 Task: Set Answer 3 of the dropdown to "Contingency".
Action: Mouse moved to (503, 359)
Screenshot: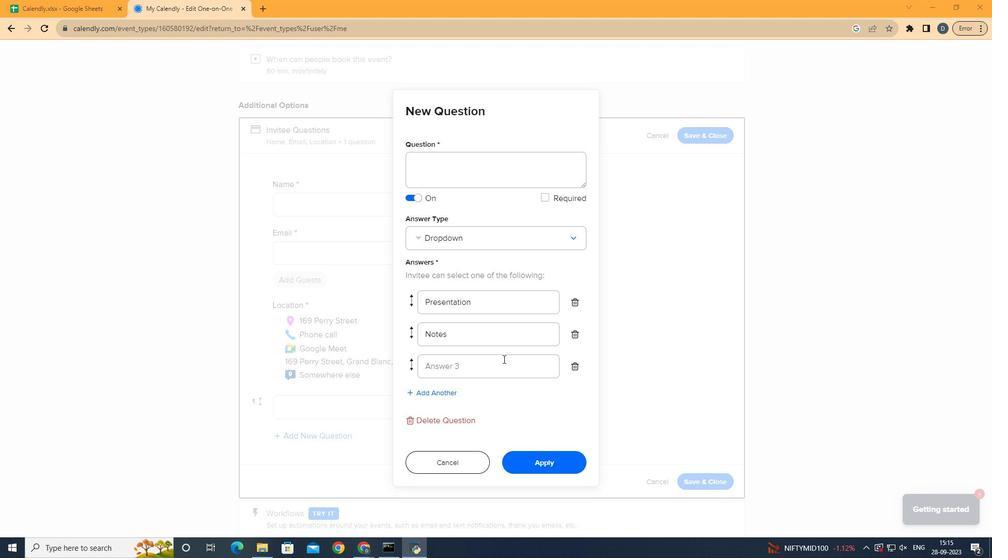 
Action: Mouse pressed left at (503, 359)
Screenshot: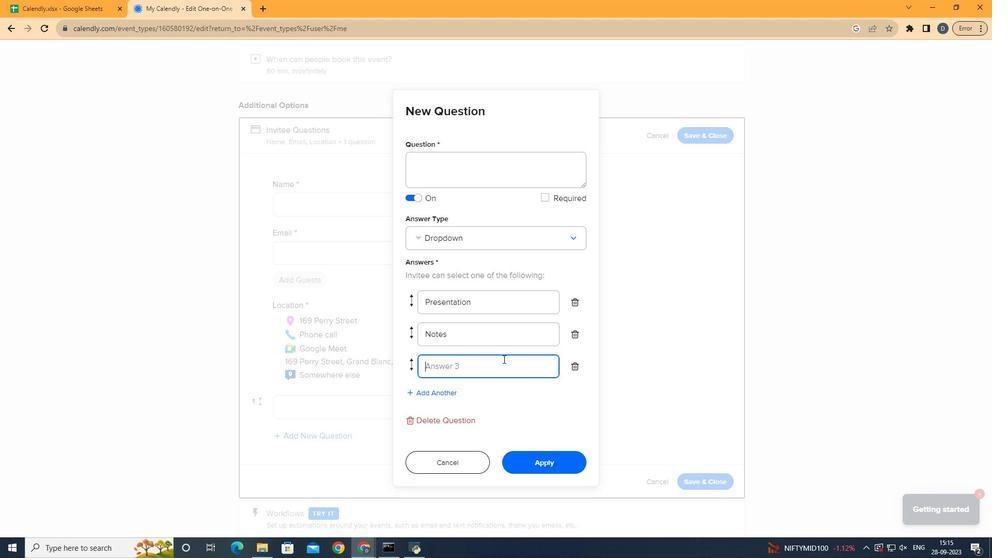 
Action: Key pressed <Key.shift>Contingency
Screenshot: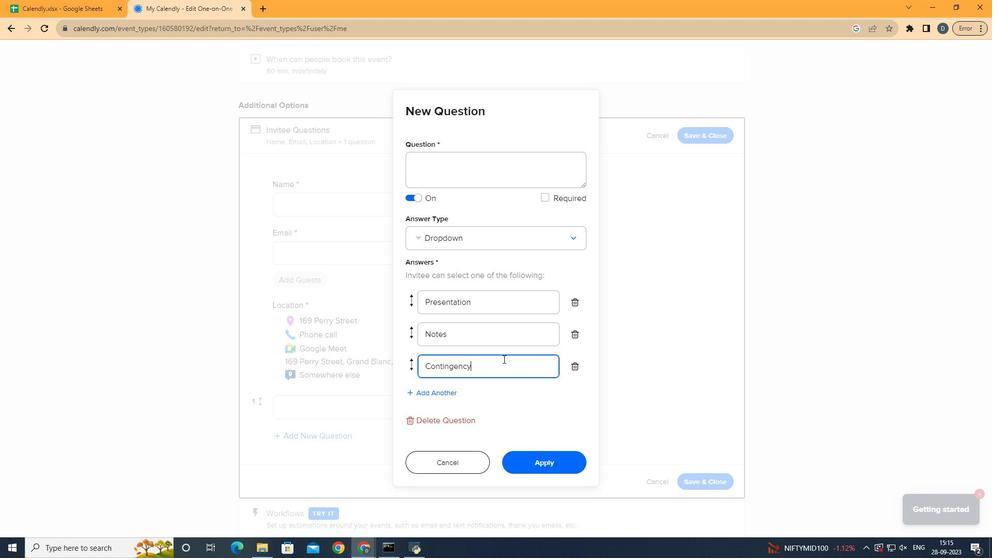 
Action: Mouse moved to (534, 401)
Screenshot: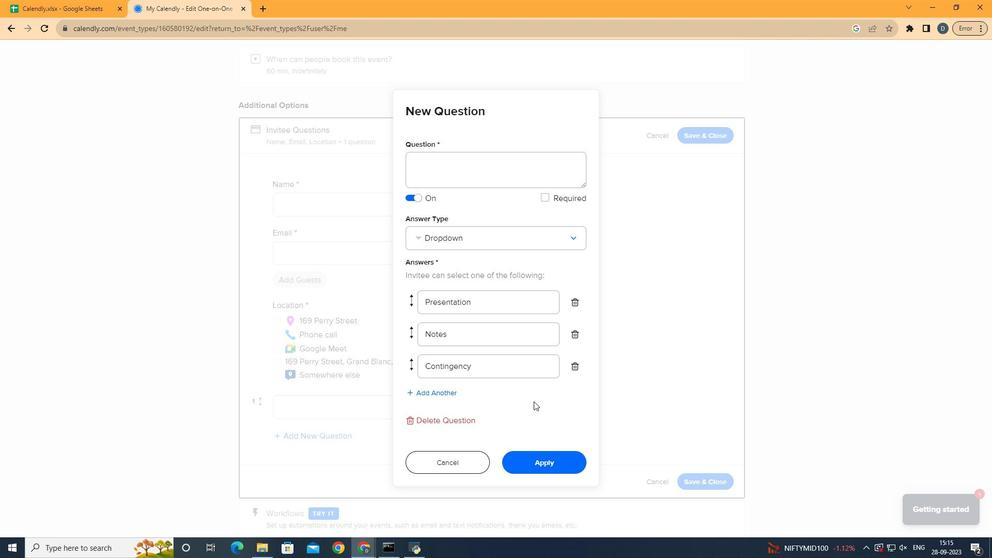 
Action: Mouse pressed left at (534, 401)
Screenshot: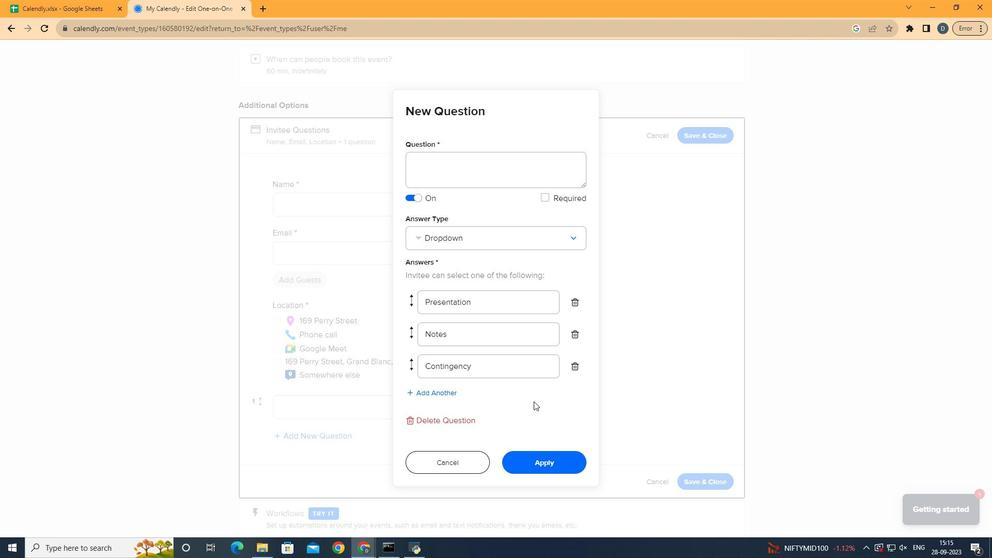 
Action: Mouse moved to (534, 401)
Screenshot: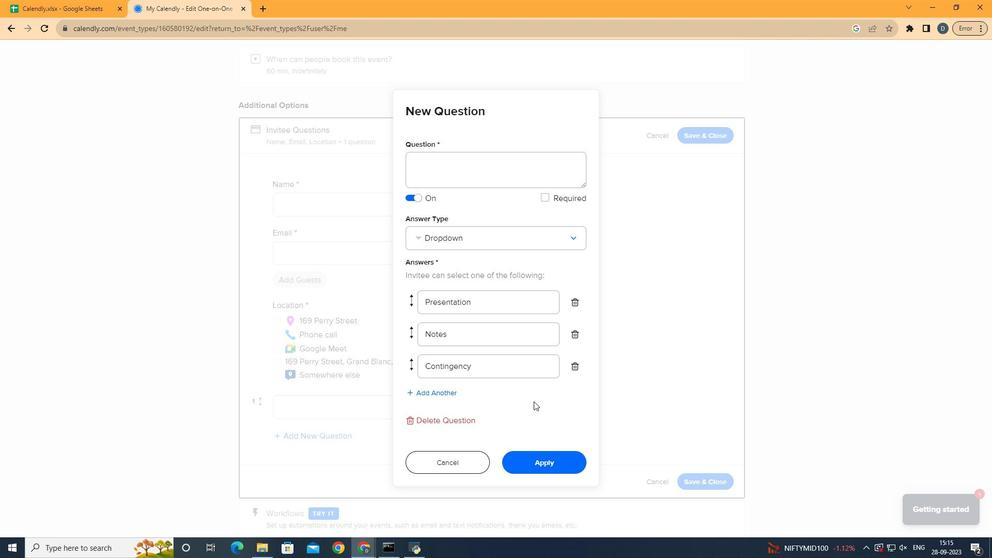 
